 Task: Send an email with the signature Cameron White with the subject Reminder for an accommodation and the message Im writing to request additional information on the upcoming project. from softage.10@softage.net to softage.7@softage.net and move the email from Sent Items to the folder Patents
Action: Mouse moved to (100, 89)
Screenshot: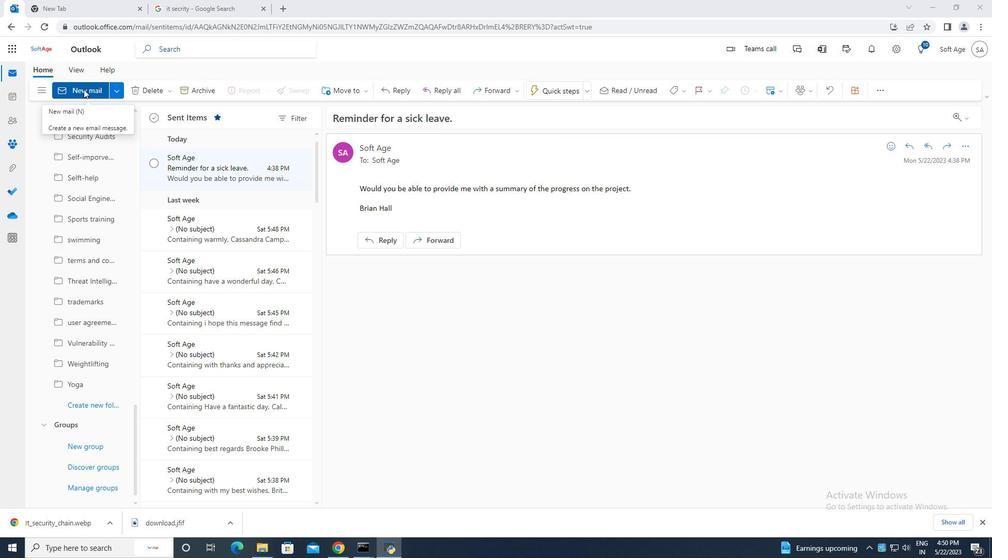
Action: Mouse pressed left at (100, 89)
Screenshot: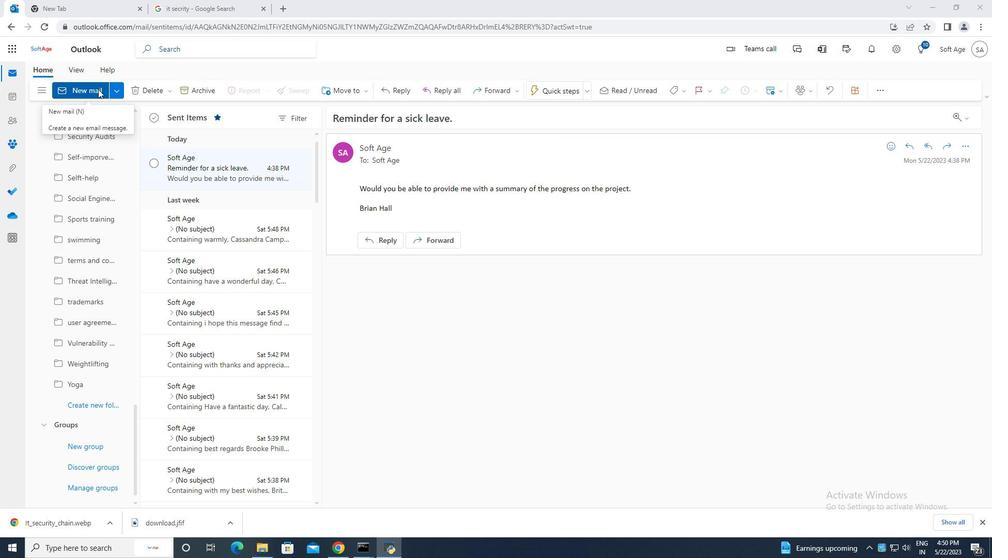 
Action: Mouse moved to (663, 94)
Screenshot: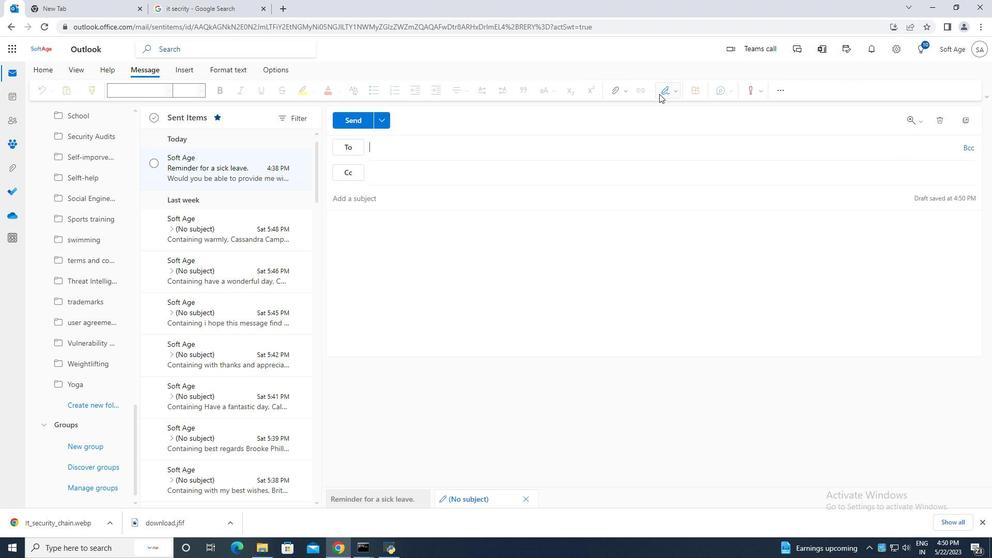 
Action: Mouse pressed left at (663, 94)
Screenshot: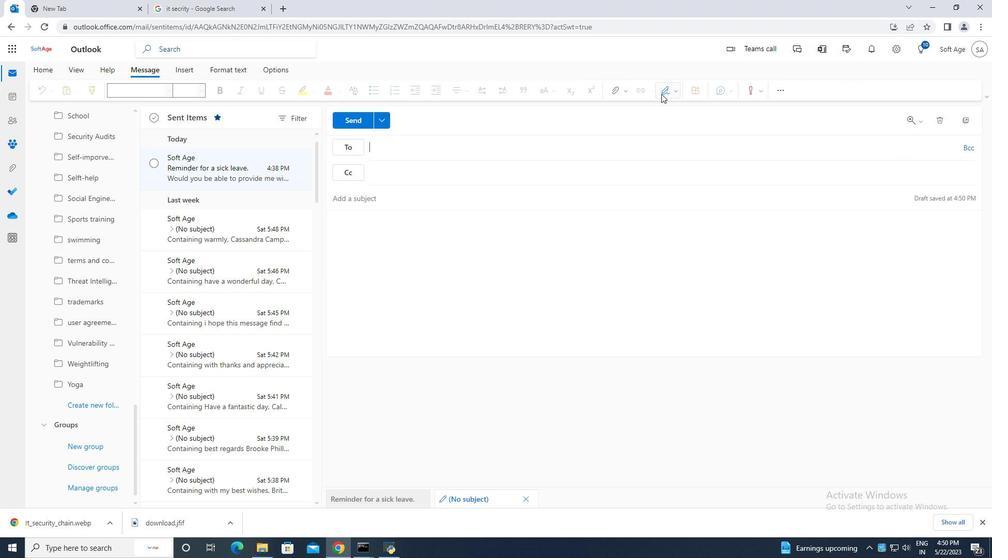 
Action: Mouse moved to (645, 135)
Screenshot: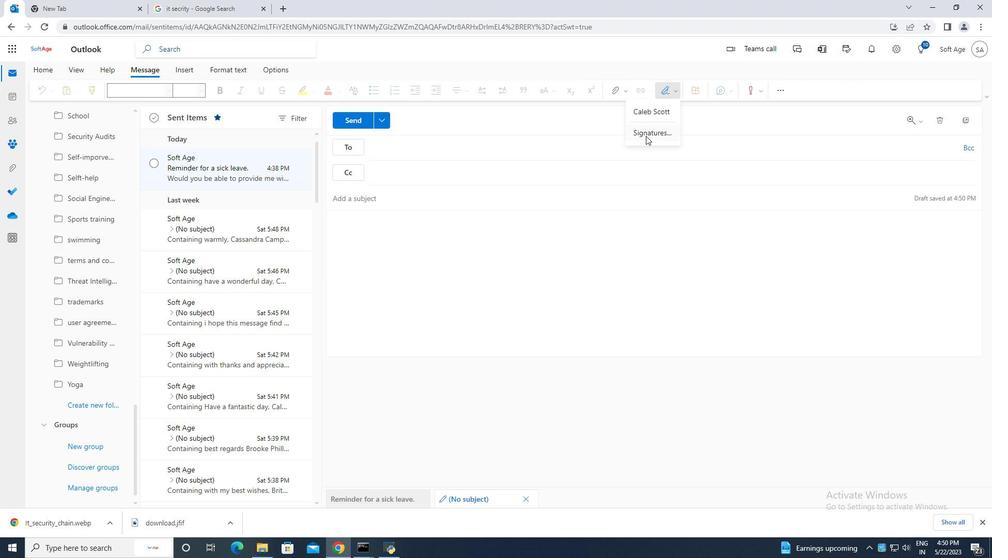 
Action: Mouse pressed left at (645, 135)
Screenshot: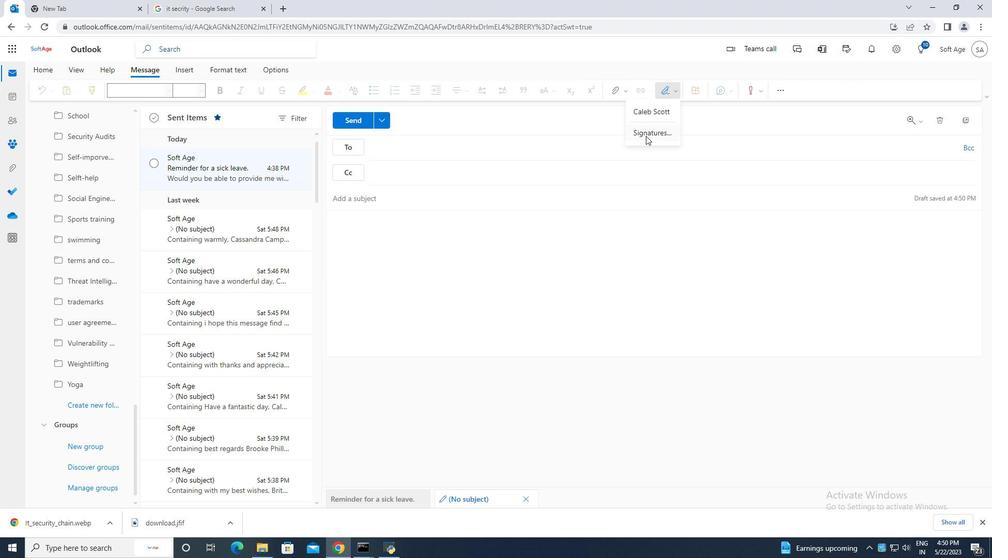 
Action: Mouse moved to (704, 174)
Screenshot: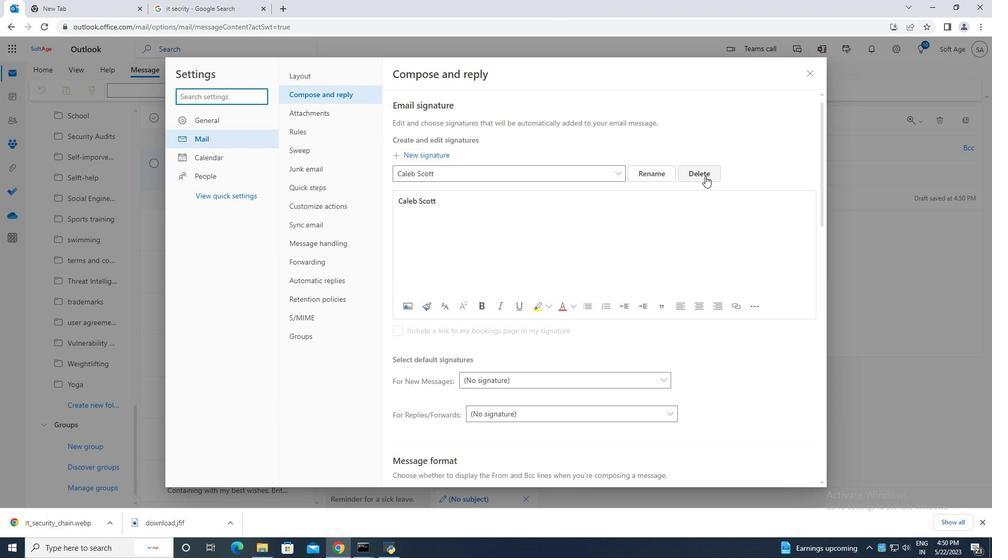
Action: Mouse pressed left at (704, 174)
Screenshot: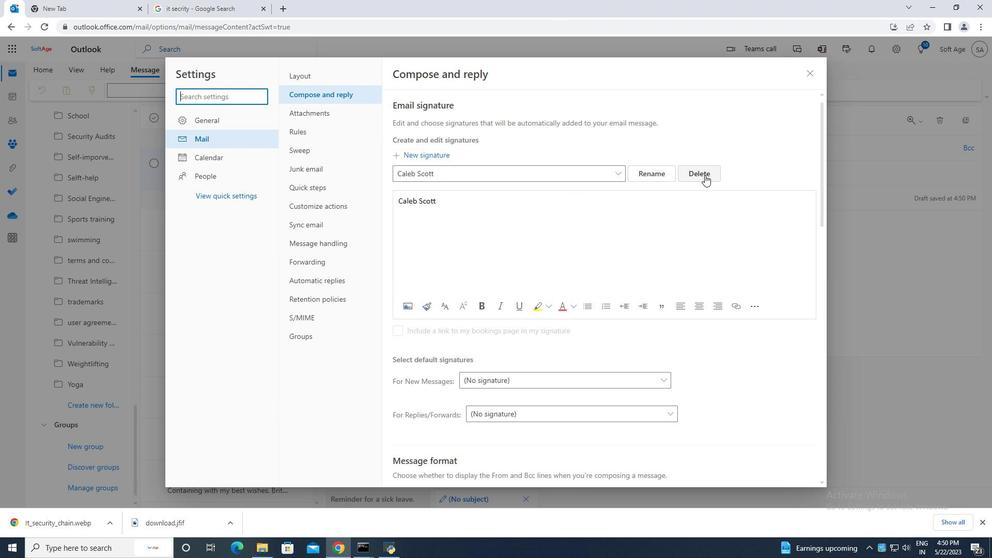 
Action: Mouse moved to (491, 177)
Screenshot: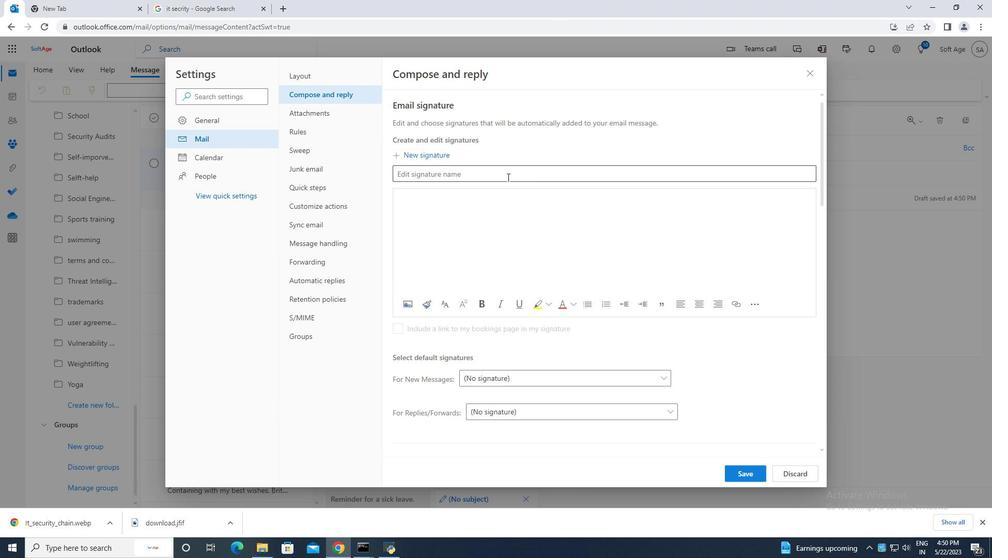 
Action: Mouse pressed left at (491, 177)
Screenshot: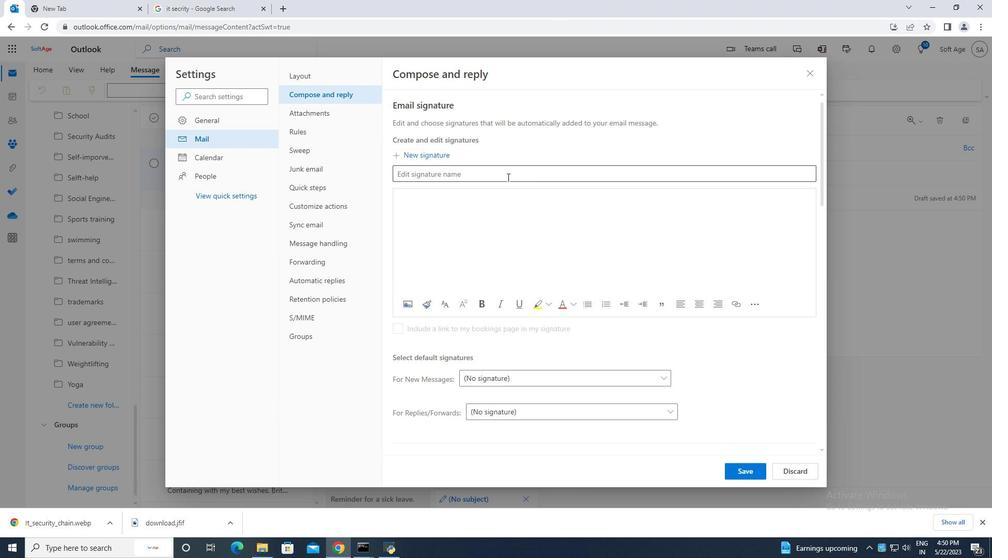 
Action: Mouse moved to (490, 177)
Screenshot: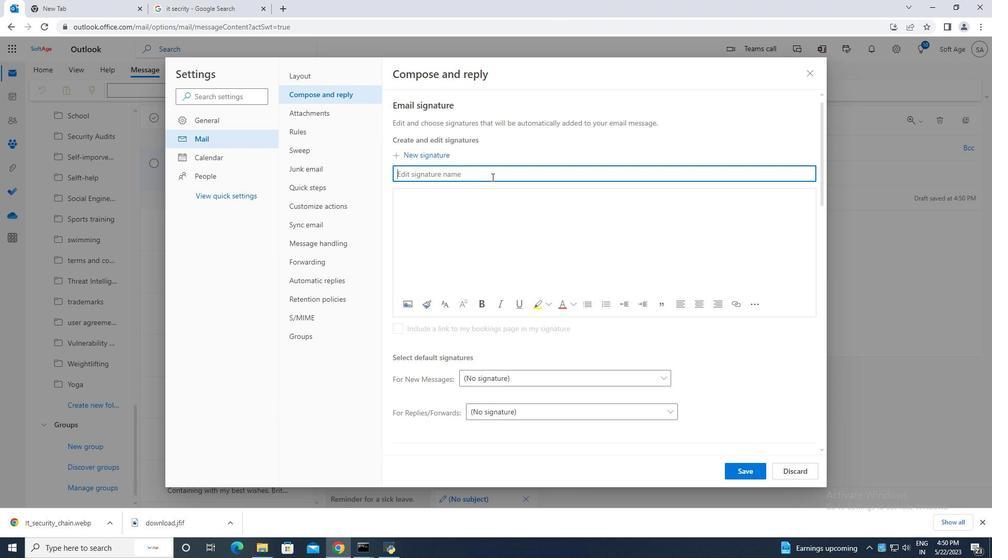 
Action: Key pressed <Key.caps_lock>C<Key.caps_lock>ameron<Key.space><Key.caps_lock>W<Key.caps_lock>hite
Screenshot: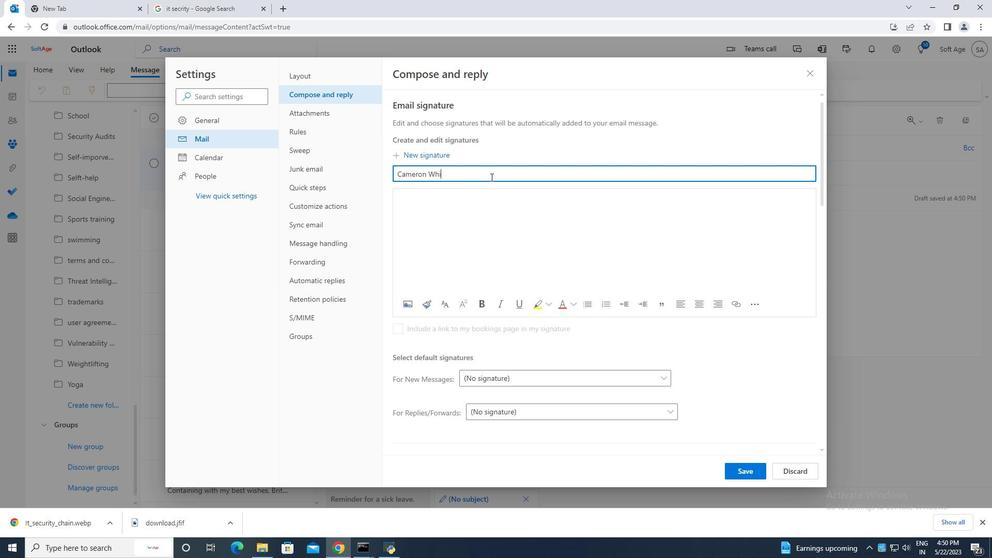 
Action: Mouse moved to (450, 206)
Screenshot: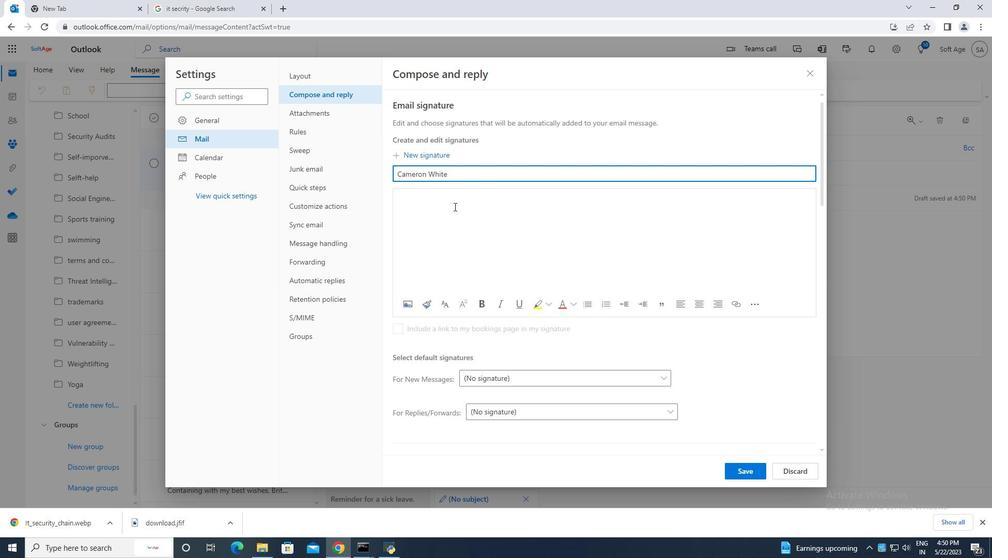 
Action: Mouse pressed left at (450, 206)
Screenshot: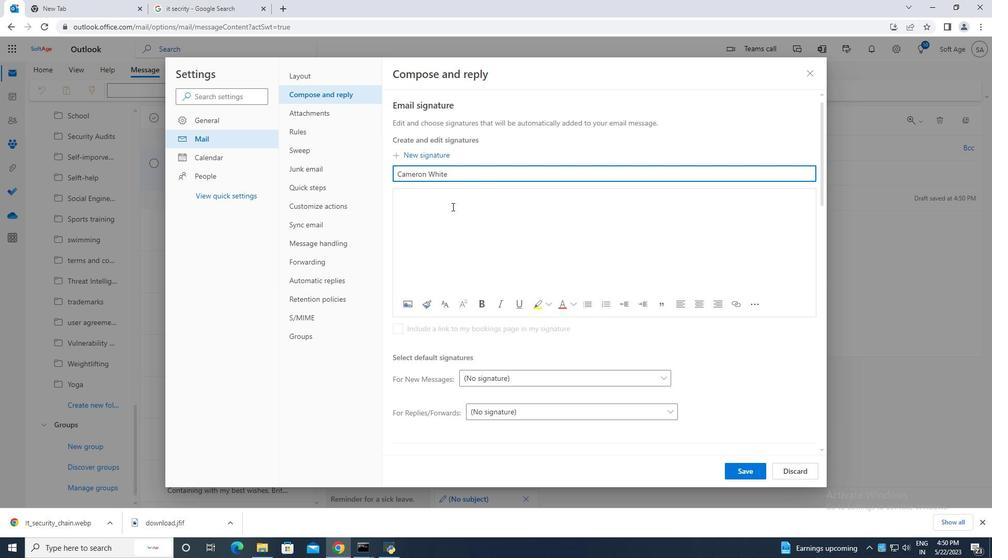 
Action: Key pressed <Key.caps_lock>C<Key.caps_lock>ameron<Key.space><Key.caps_lock>W<Key.caps_lock>hite
Screenshot: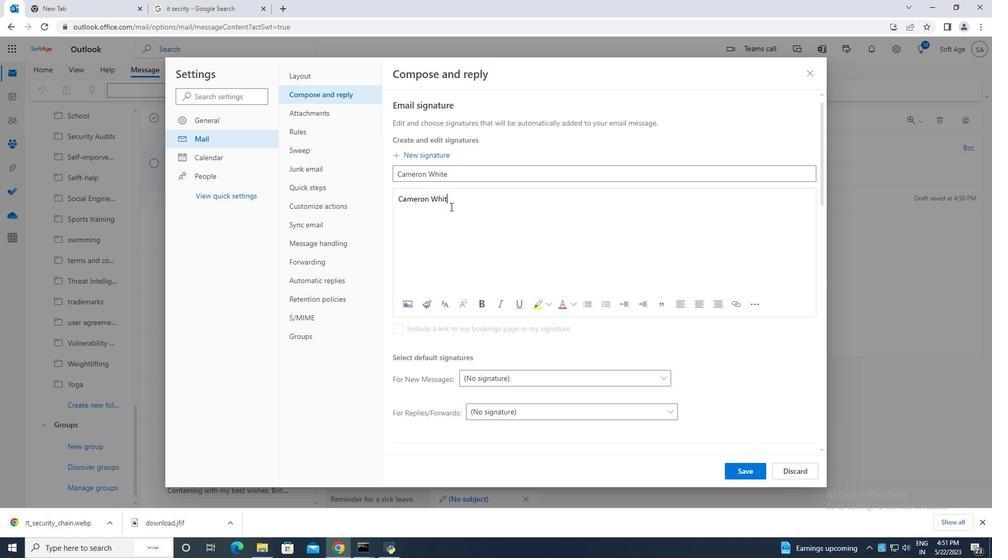 
Action: Mouse moved to (734, 473)
Screenshot: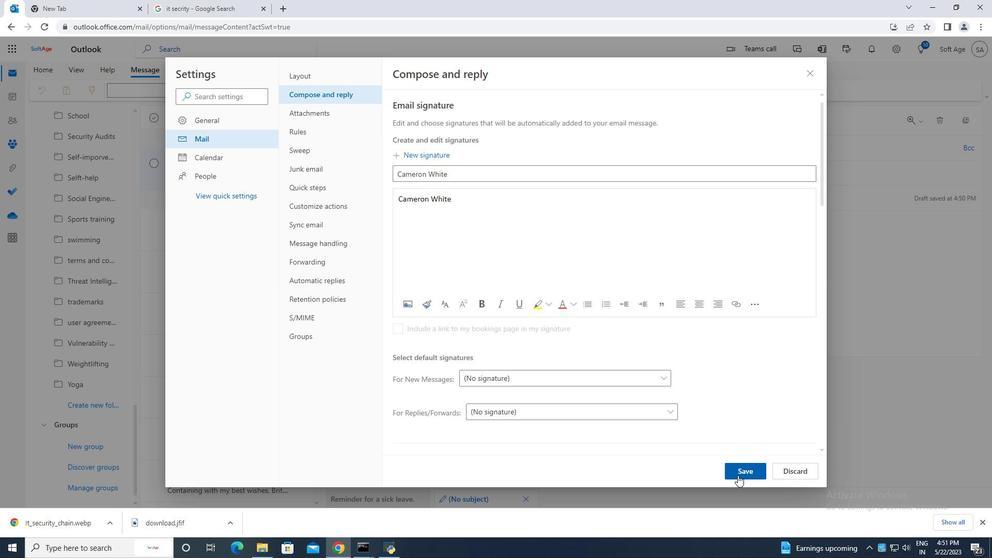 
Action: Mouse pressed left at (734, 473)
Screenshot: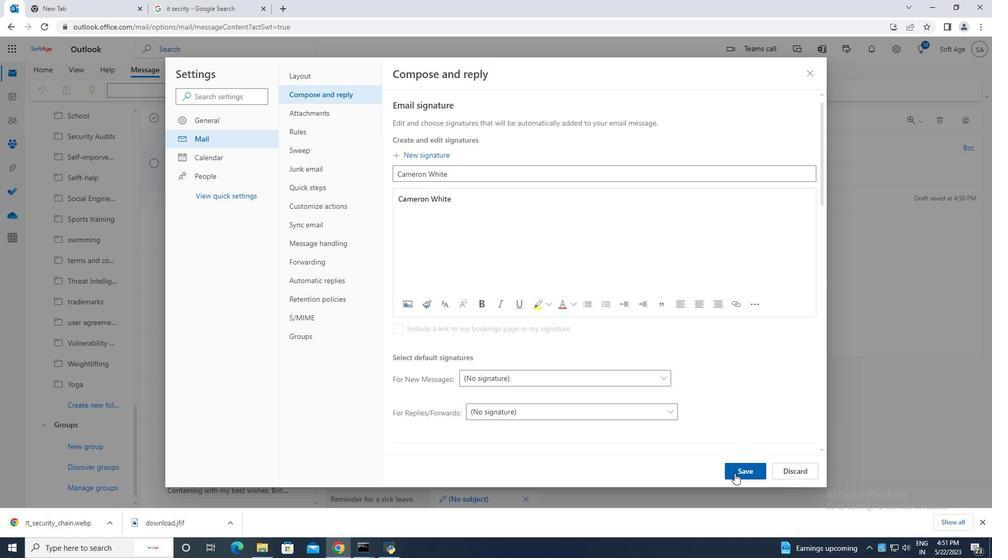 
Action: Mouse moved to (812, 77)
Screenshot: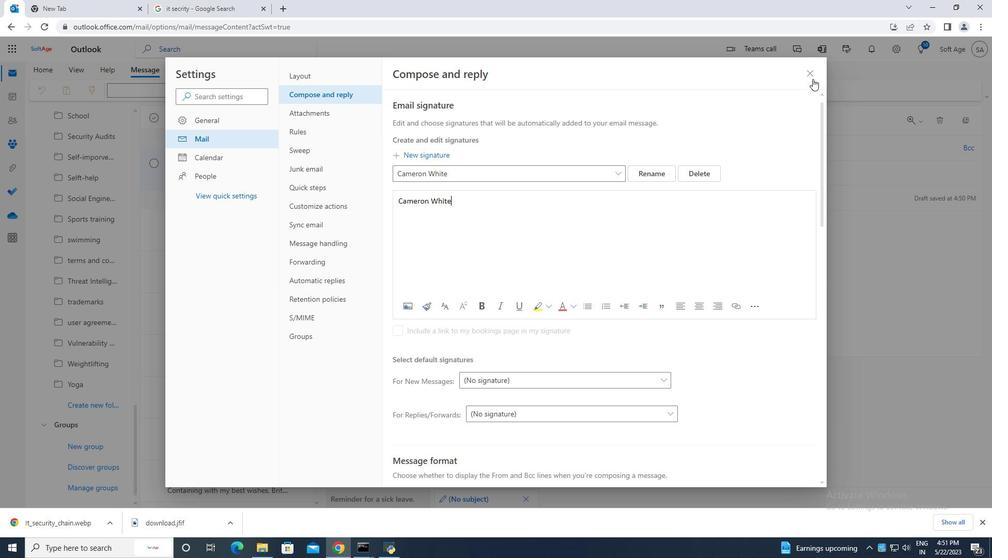
Action: Mouse pressed left at (812, 77)
Screenshot: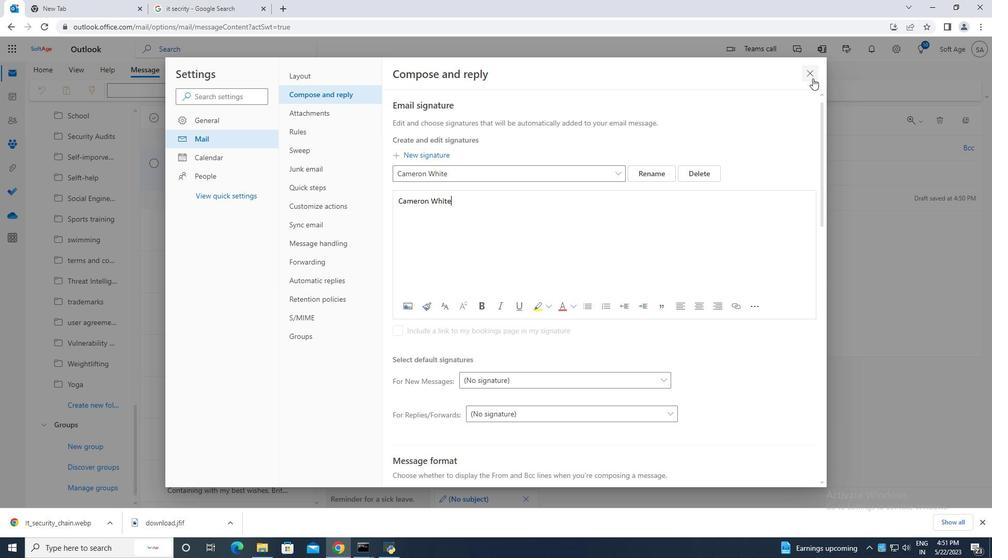 
Action: Mouse moved to (674, 91)
Screenshot: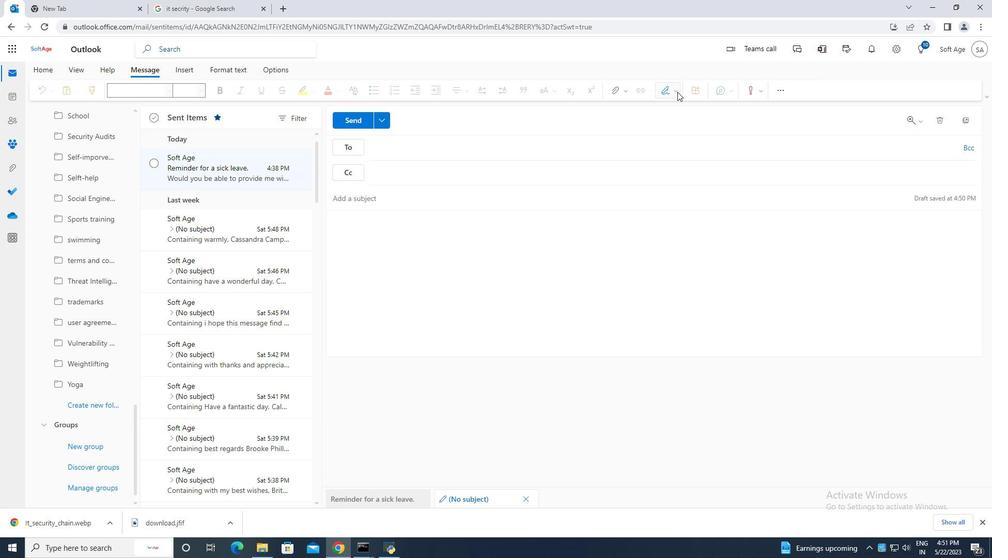 
Action: Mouse pressed left at (674, 91)
Screenshot: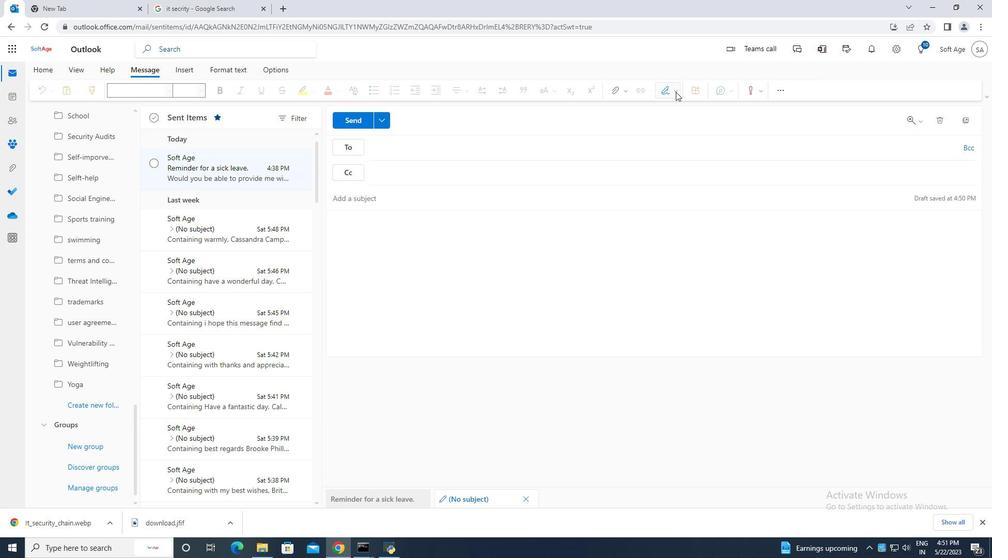 
Action: Mouse moved to (657, 113)
Screenshot: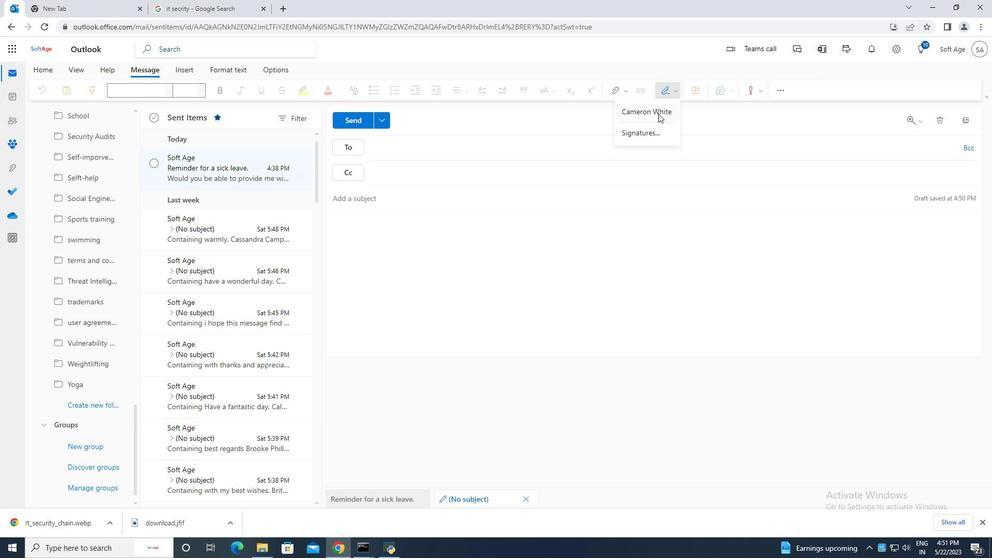 
Action: Mouse pressed left at (657, 113)
Screenshot: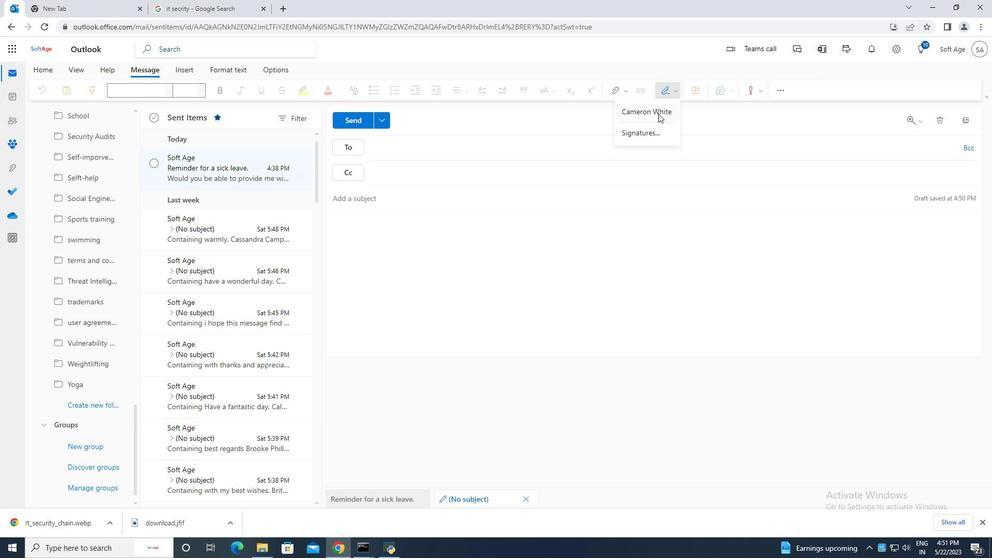 
Action: Mouse moved to (357, 201)
Screenshot: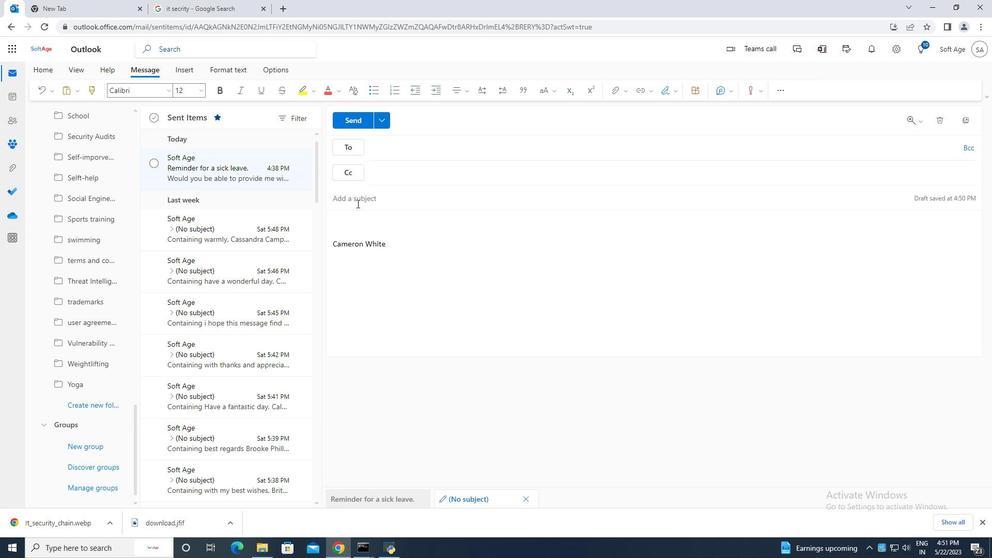 
Action: Mouse pressed left at (357, 201)
Screenshot: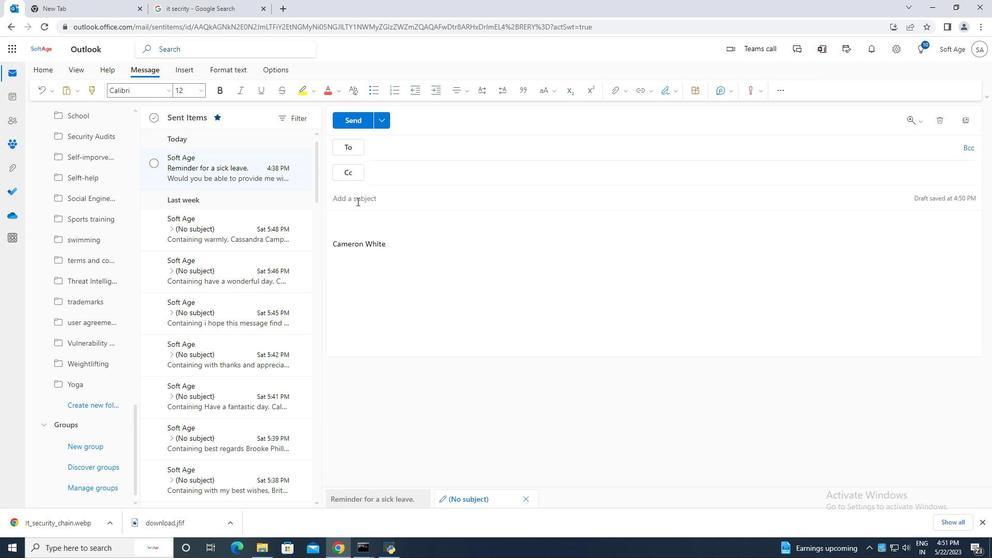 
Action: Key pressed <Key.caps_lock>R<Key.caps_lock>eminder<Key.space>for<Key.space>an<Key.space>accommodation<Key.space><Key.backspace>.
Screenshot: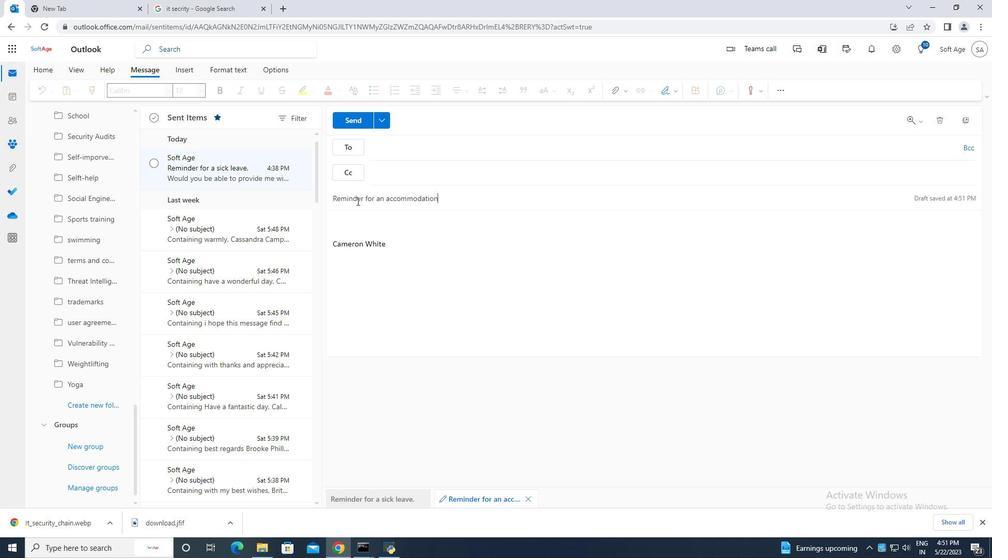
Action: Mouse moved to (360, 230)
Screenshot: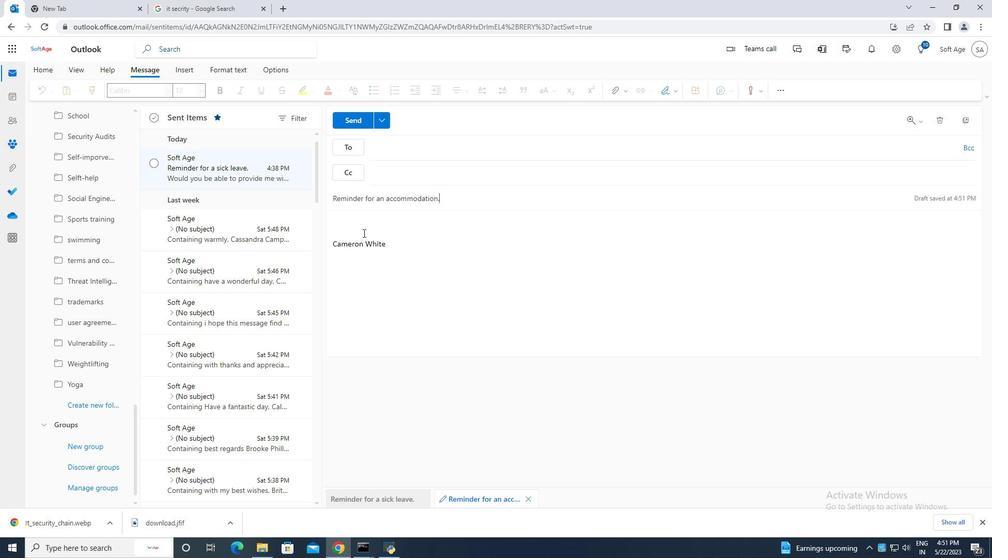 
Action: Mouse pressed left at (360, 230)
Screenshot: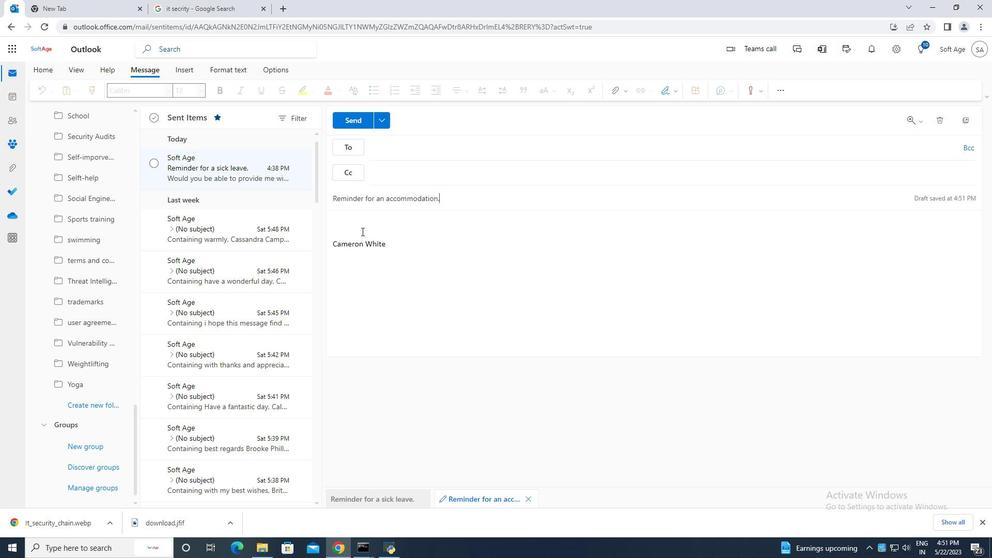 
Action: Mouse moved to (360, 230)
Screenshot: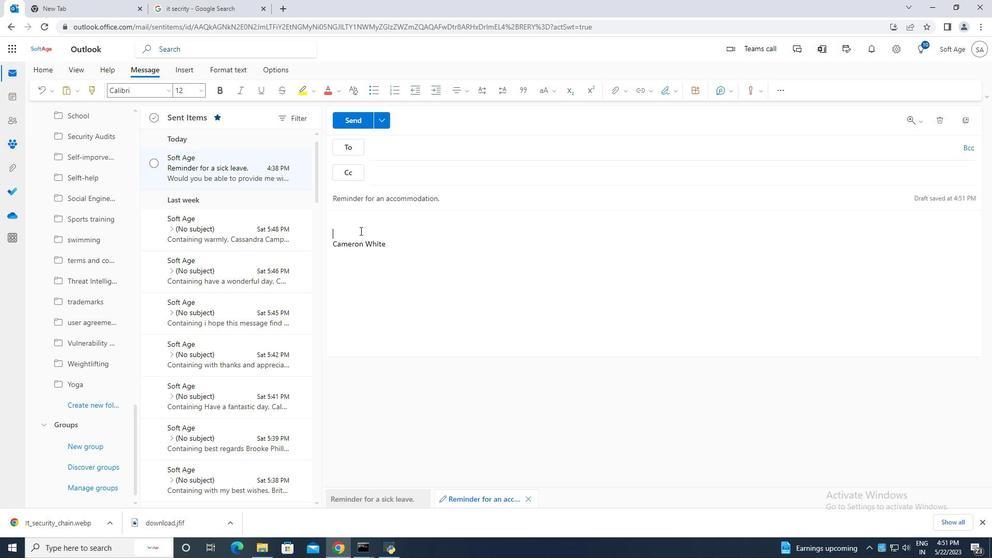 
Action: Key pressed <Key.enter>
Screenshot: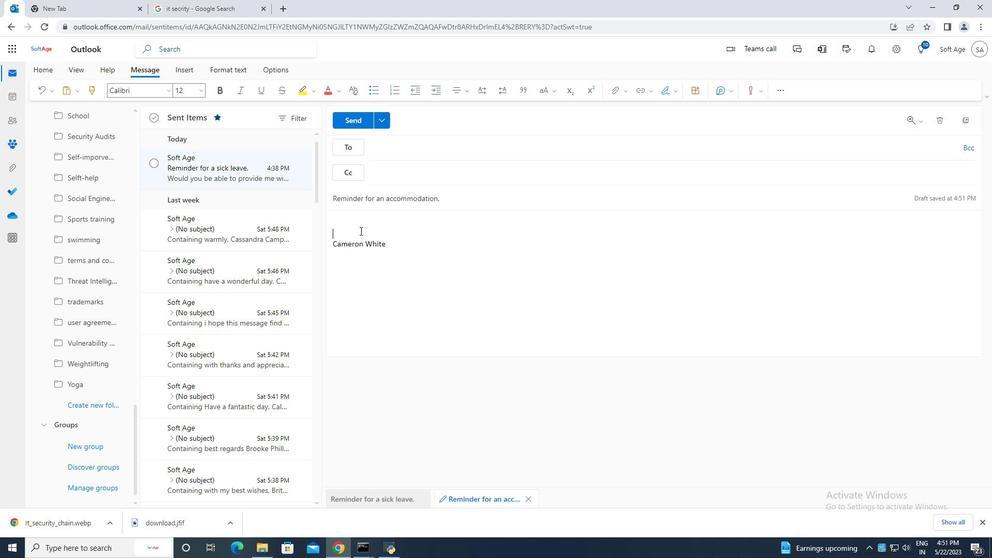 
Action: Mouse moved to (340, 221)
Screenshot: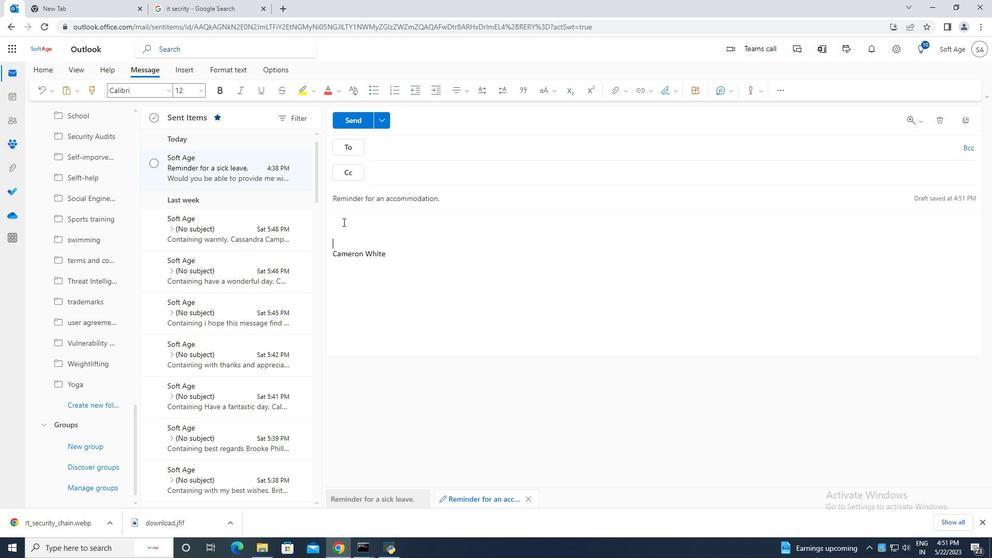 
Action: Mouse pressed left at (340, 221)
Screenshot: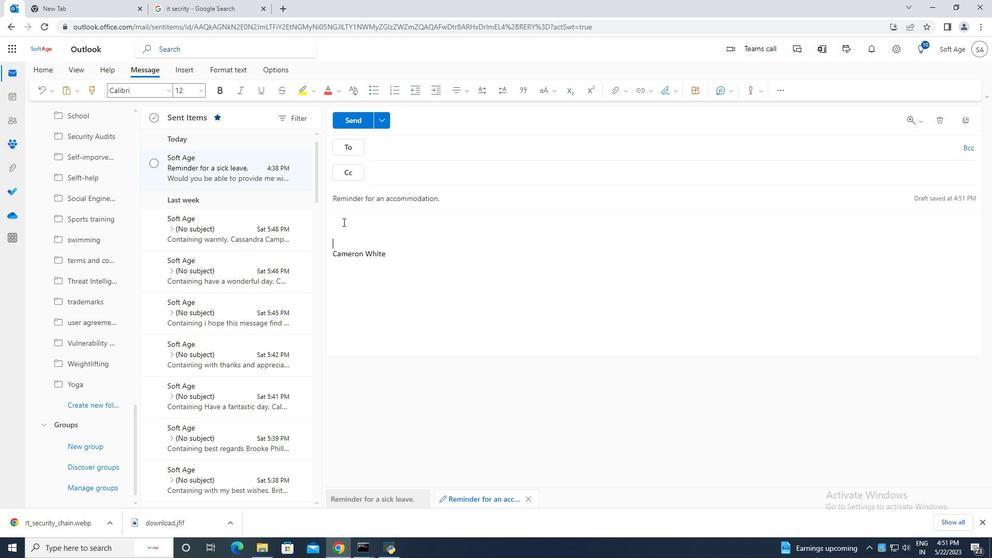 
Action: Key pressed <Key.caps_lock>I<Key.caps_lock>a<Key.backspace><Key.space>am<Key.space>writing<Key.space>to<Key.space>request<Key.space>additional<Key.space>information<Key.space>on<Key.space>the<Key.space>upcoming<Key.space>project.
Screenshot: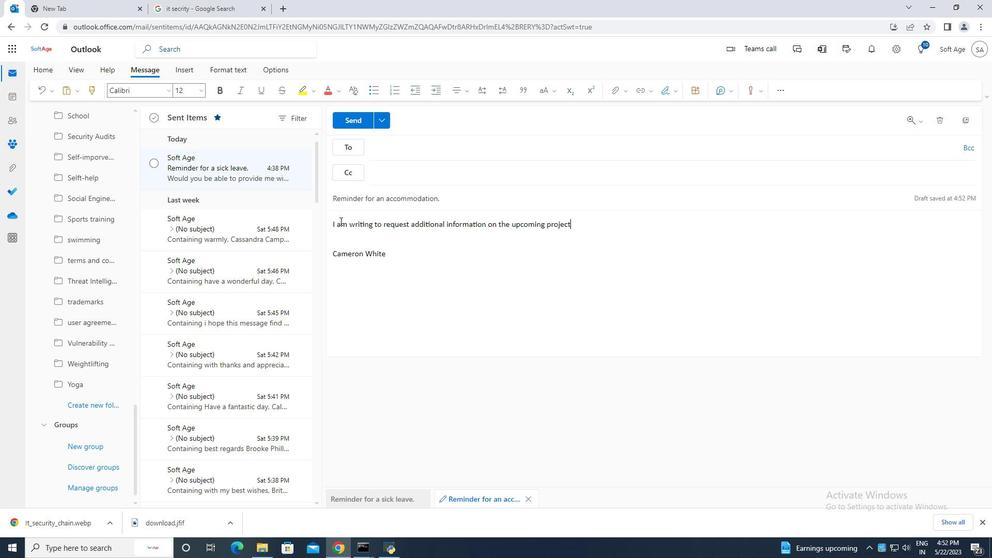 
Action: Mouse moved to (387, 147)
Screenshot: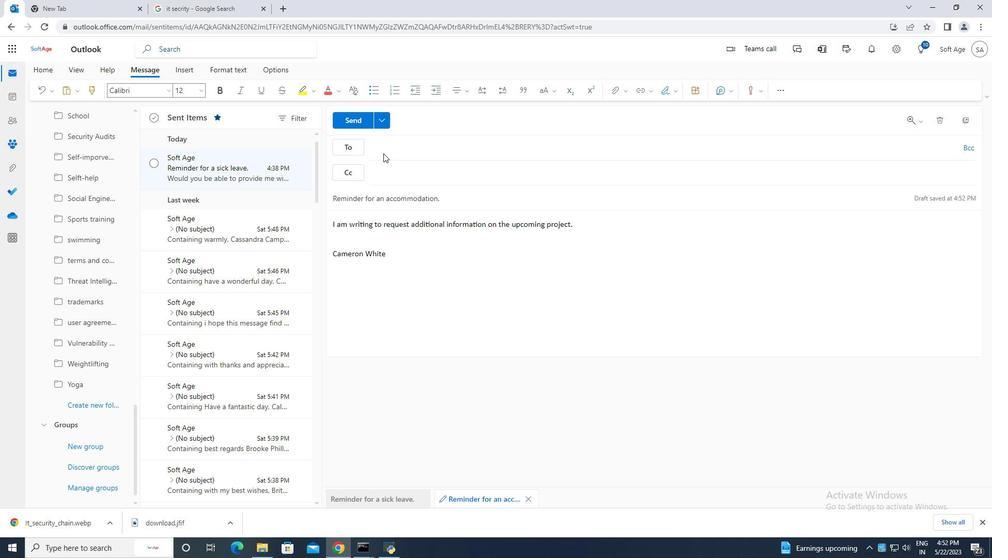 
Action: Mouse pressed left at (387, 147)
Screenshot: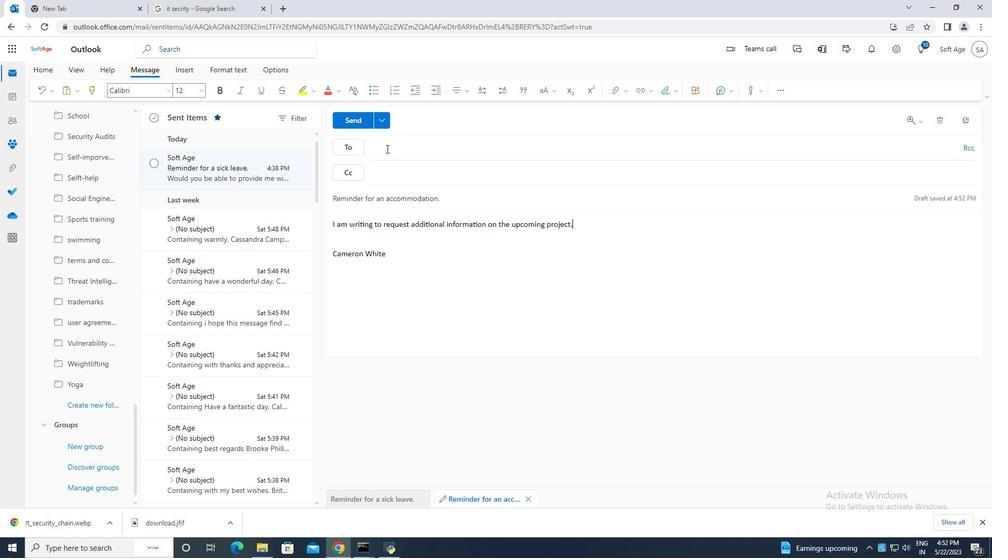 
Action: Key pressed softage.7
Screenshot: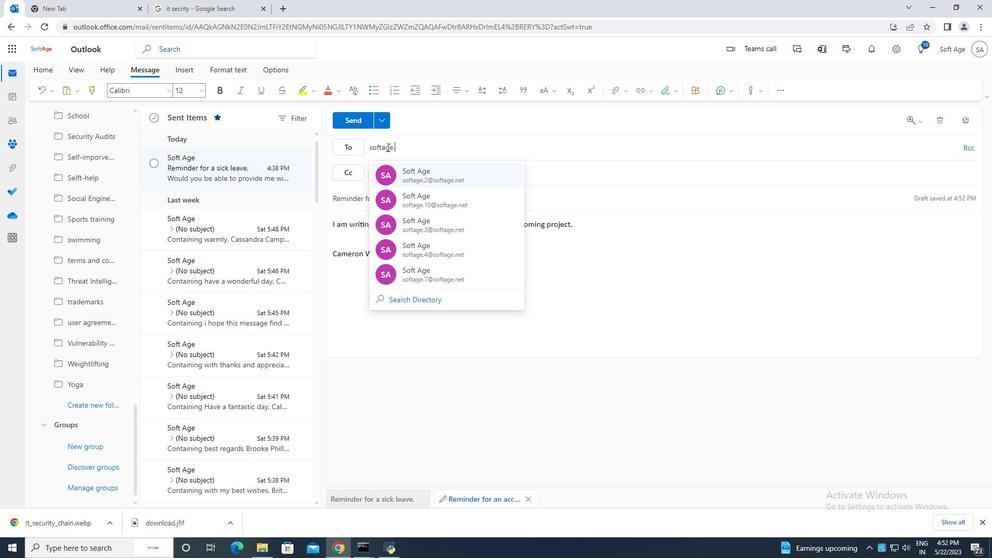 
Action: Mouse moved to (479, 271)
Screenshot: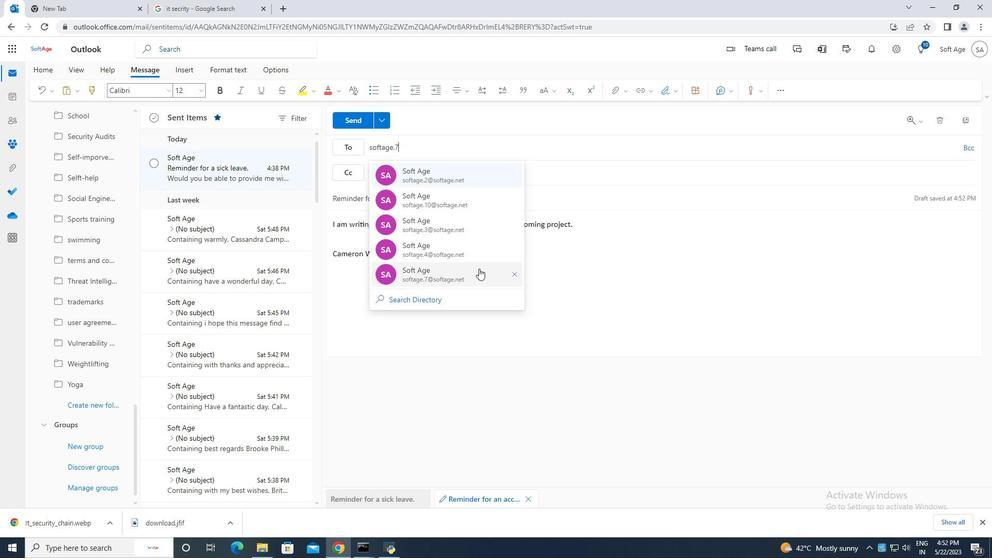
Action: Mouse pressed left at (479, 271)
Screenshot: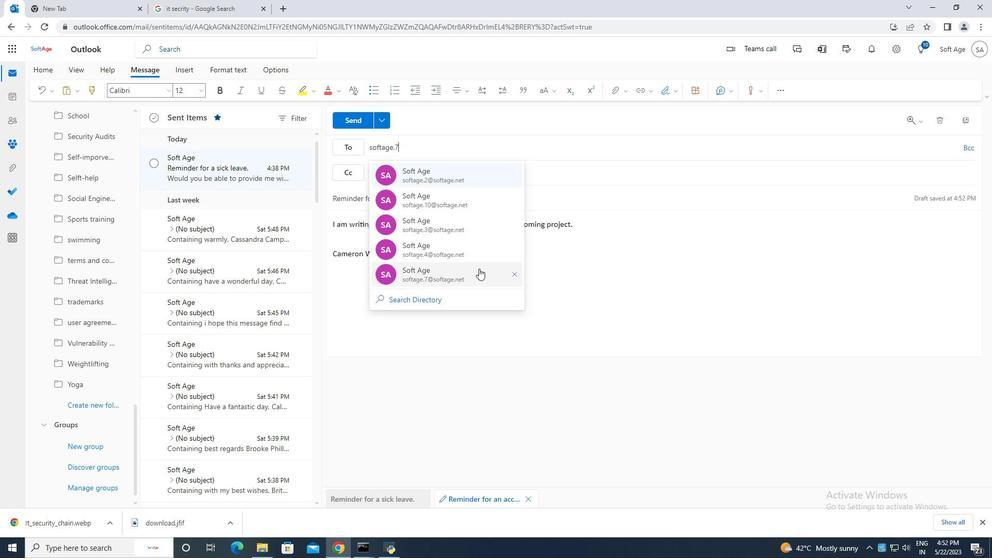 
Action: Mouse moved to (98, 405)
Screenshot: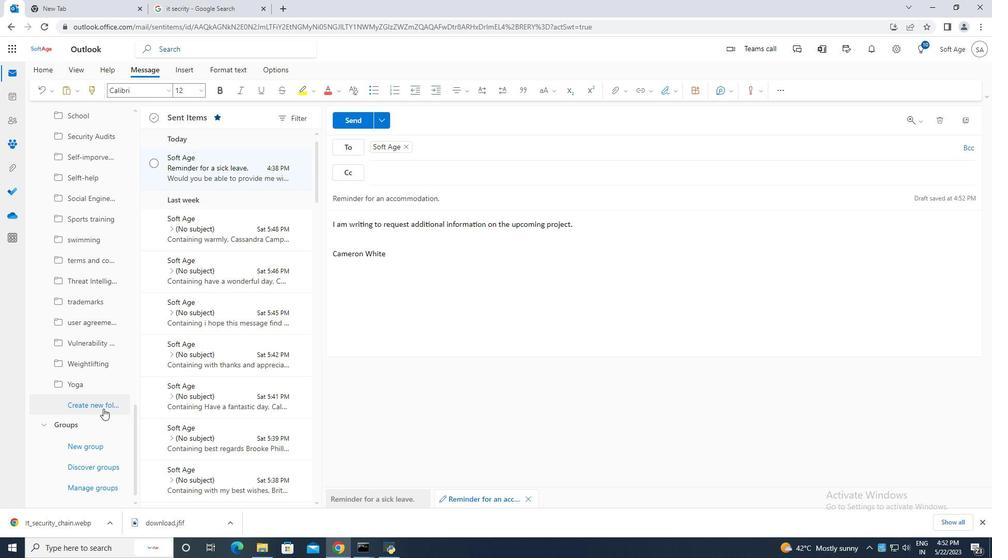 
Action: Mouse pressed left at (98, 405)
Screenshot: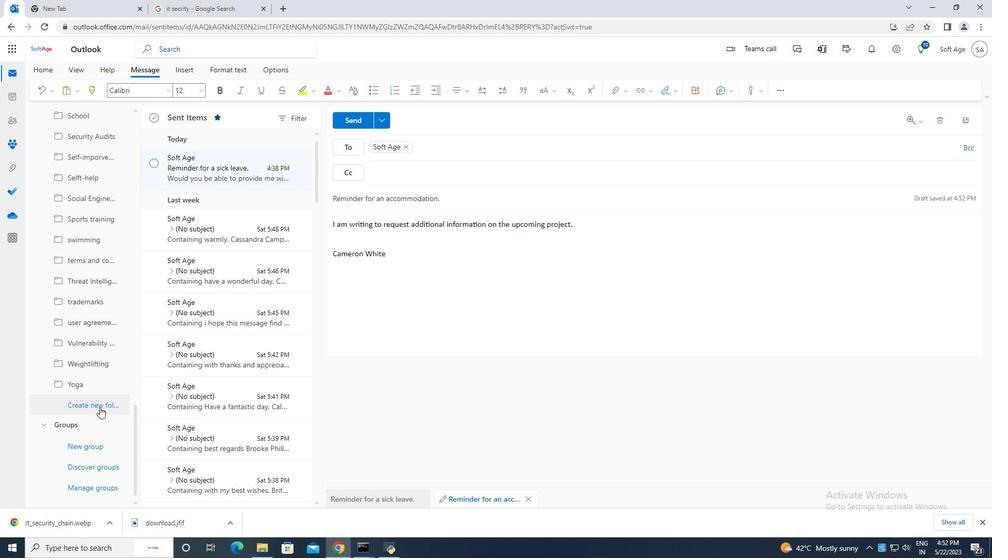 
Action: Mouse moved to (76, 406)
Screenshot: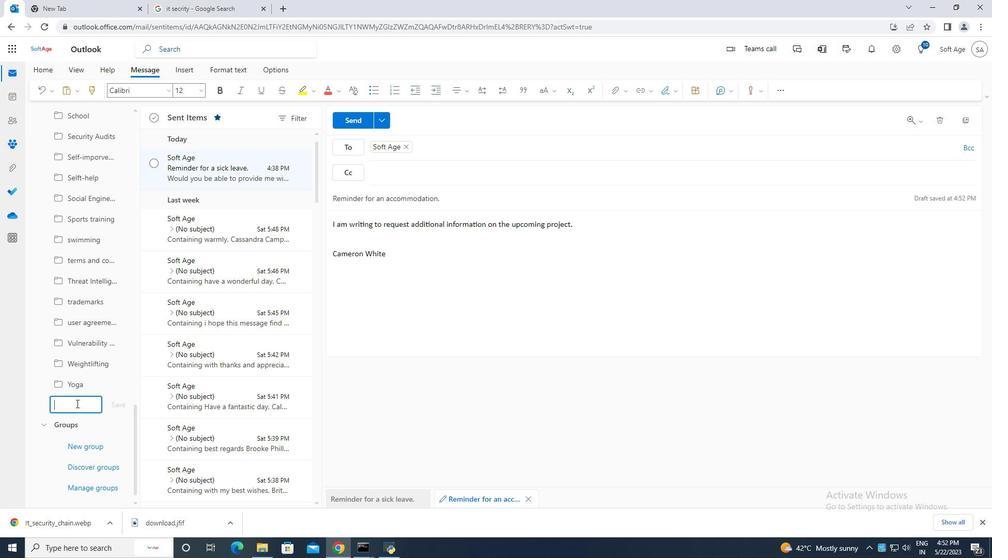 
Action: Mouse pressed left at (76, 406)
Screenshot: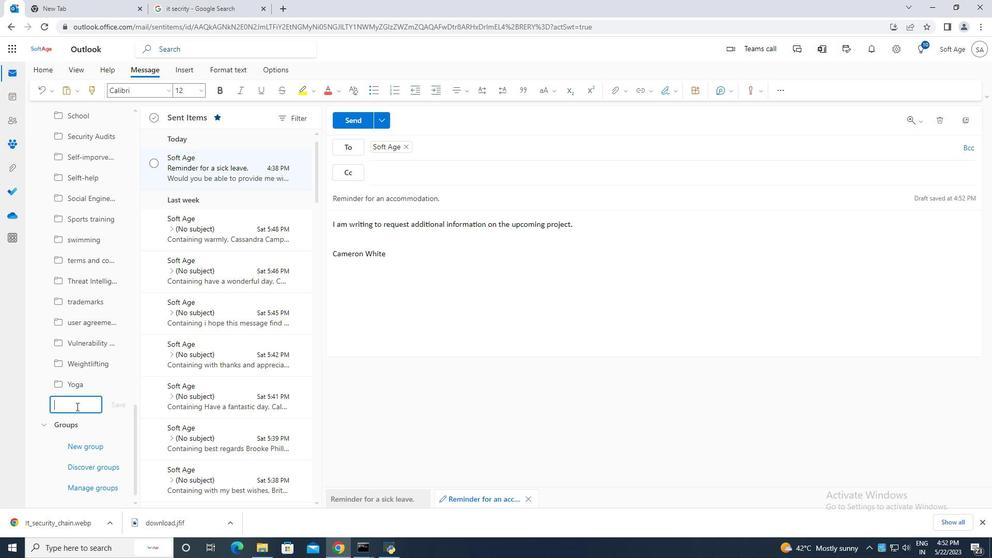 
Action: Key pressed <Key.caps_lock>P<Key.caps_lock>atenn<Key.backspace>ts
Screenshot: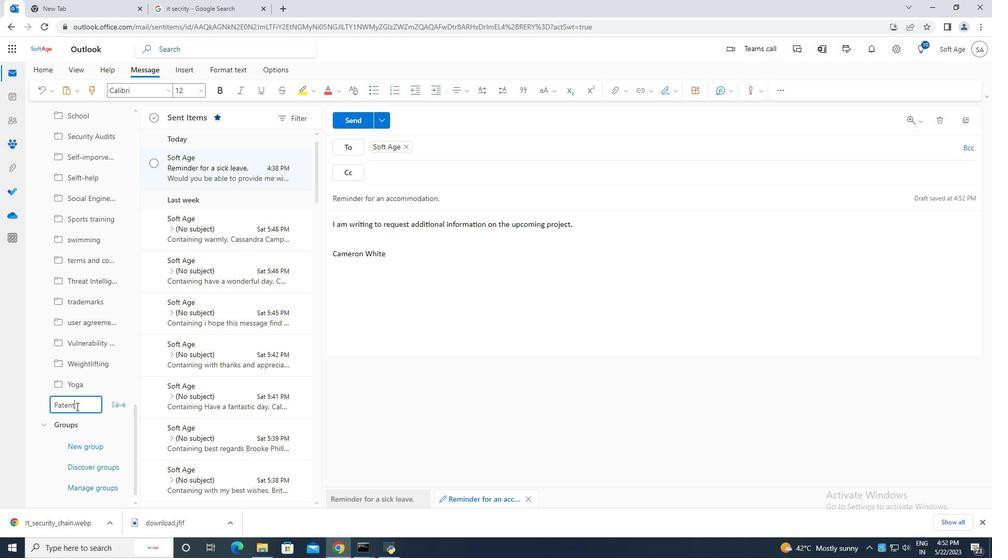 
Action: Mouse moved to (116, 404)
Screenshot: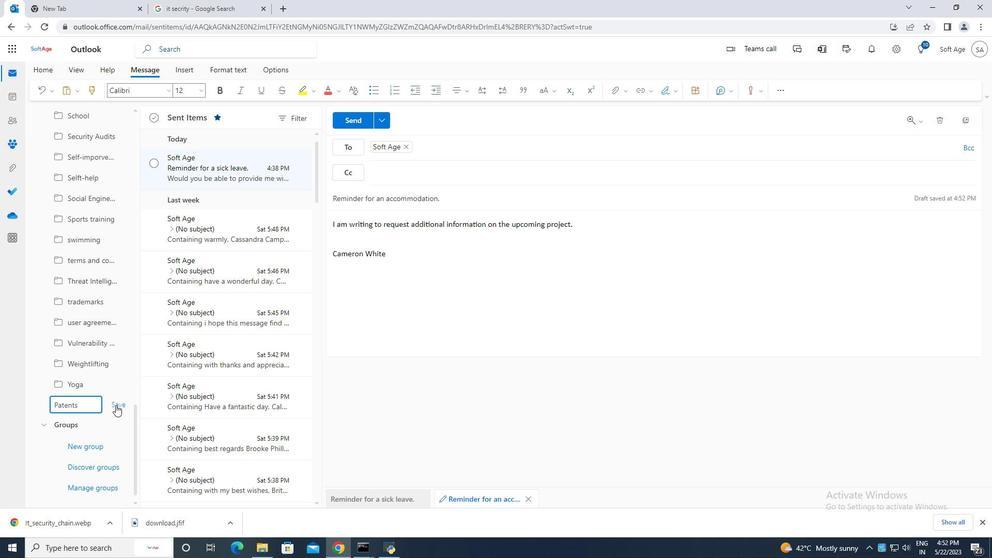 
Action: Mouse pressed left at (116, 404)
Screenshot: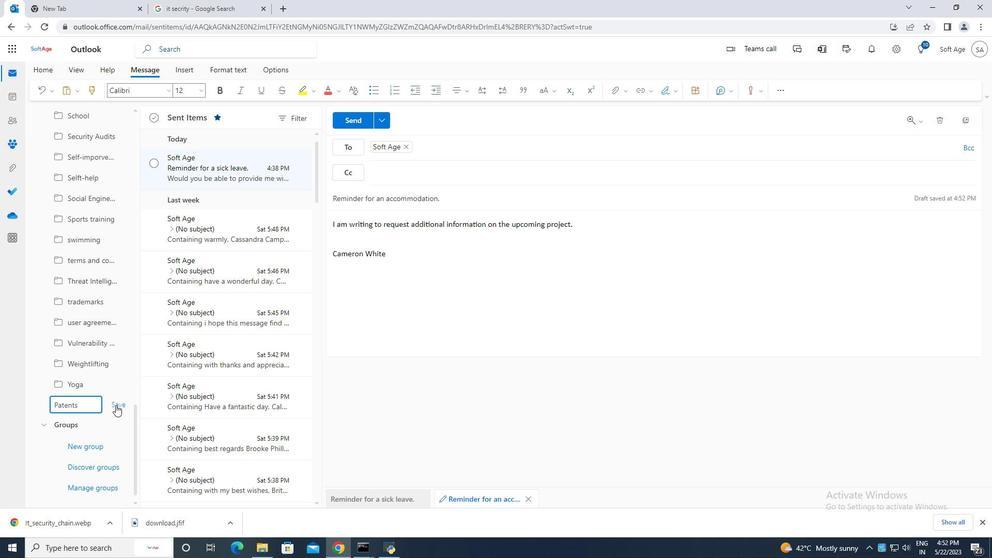 
Action: Mouse moved to (543, 297)
Screenshot: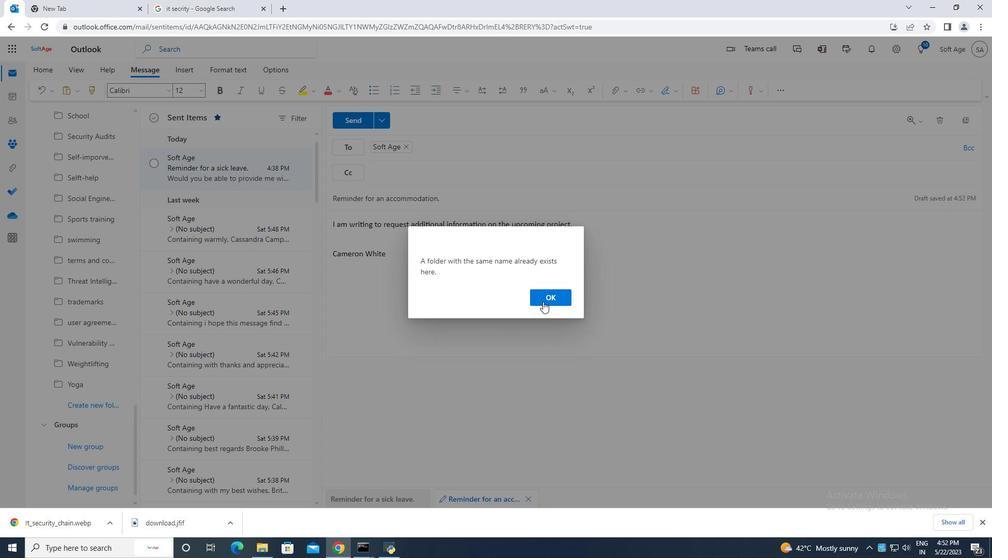 
Action: Mouse pressed left at (543, 297)
Screenshot: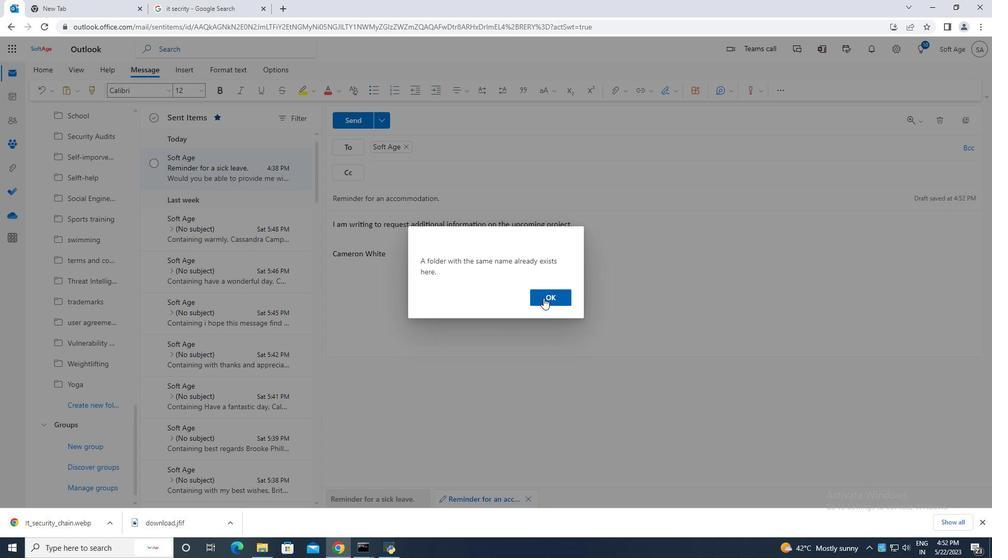 
Action: Mouse moved to (355, 120)
Screenshot: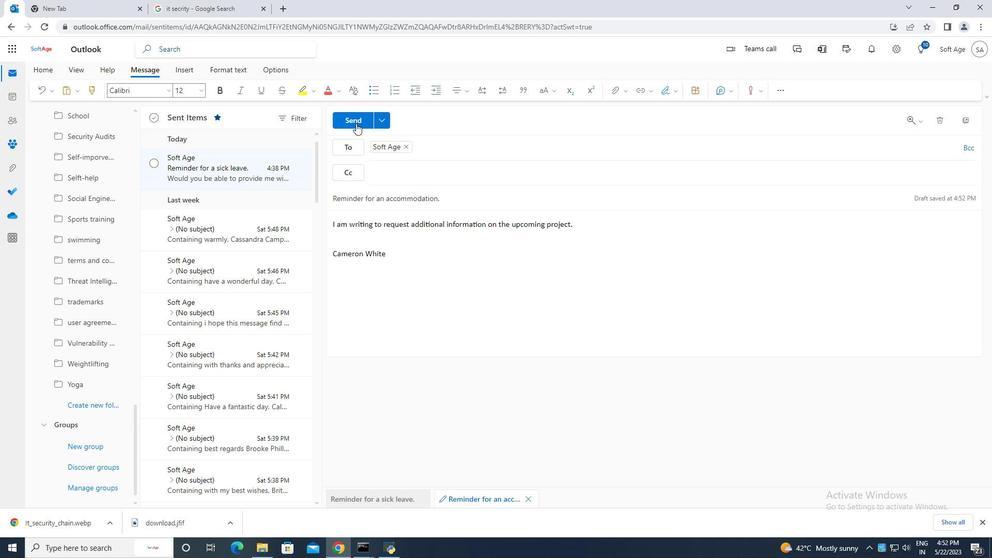 
Action: Mouse pressed left at (355, 120)
Screenshot: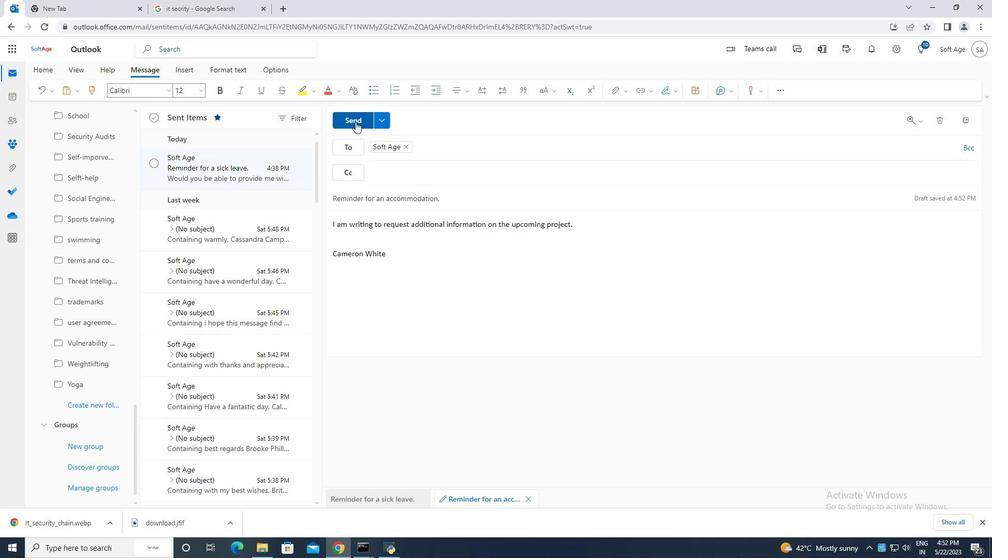 
Action: Mouse moved to (149, 164)
Screenshot: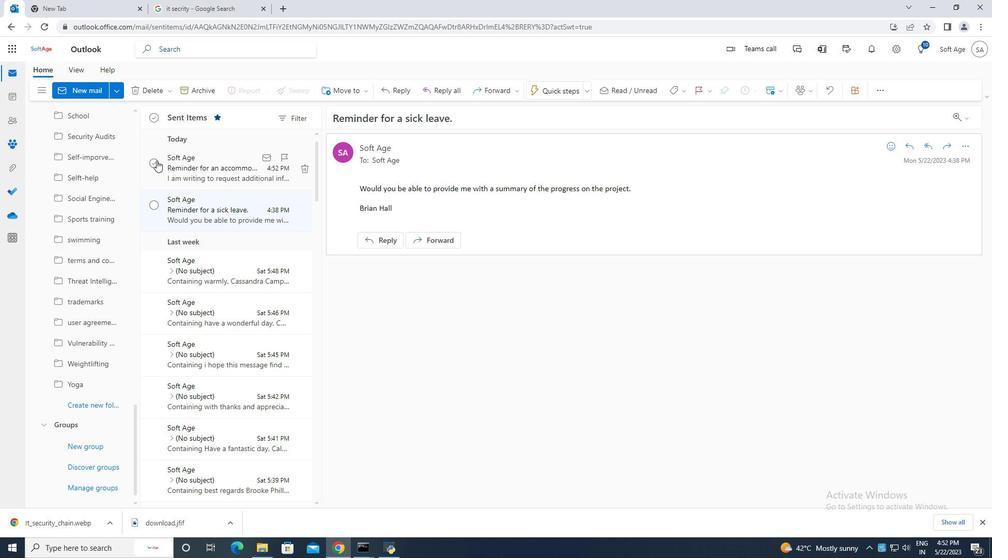 
Action: Mouse pressed left at (149, 164)
Screenshot: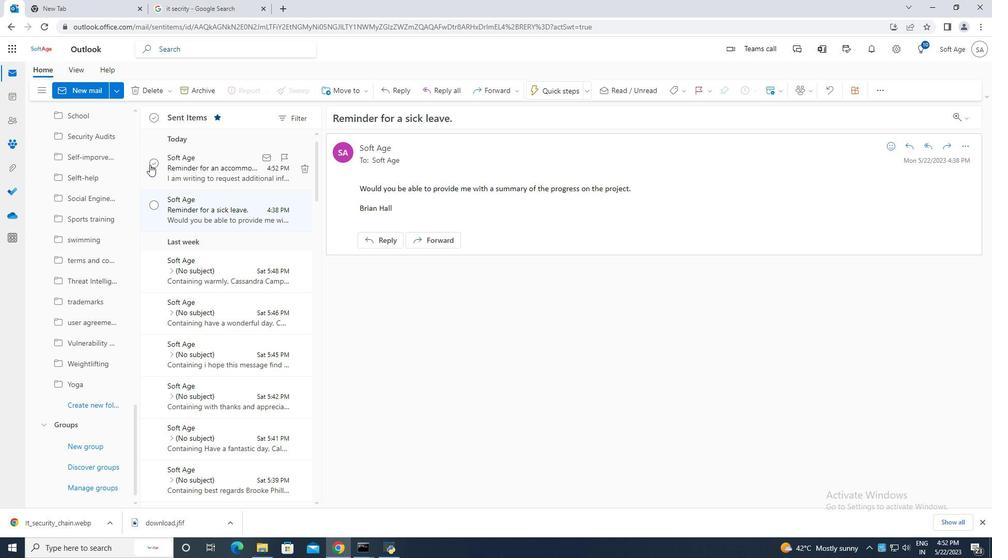
Action: Mouse moved to (353, 90)
Screenshot: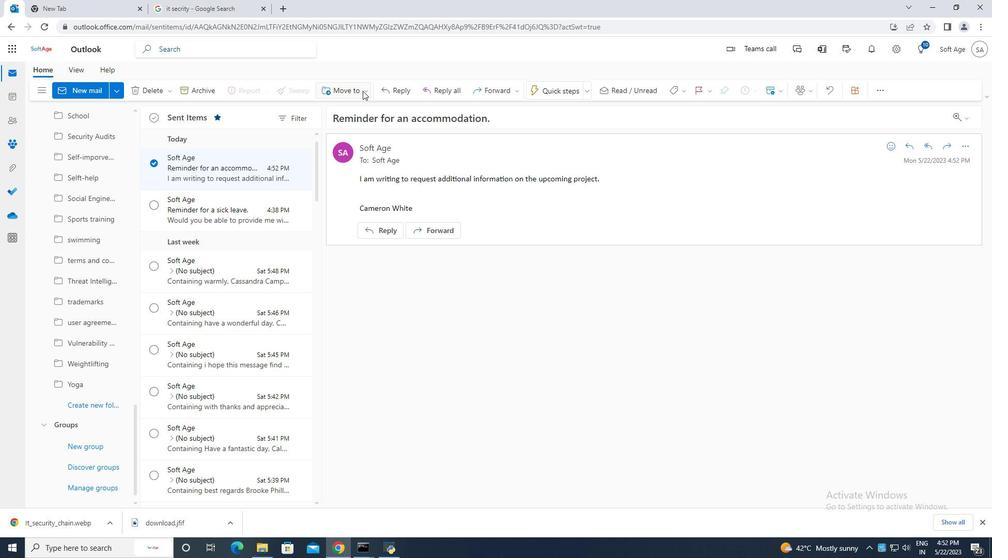 
Action: Mouse pressed left at (353, 90)
Screenshot: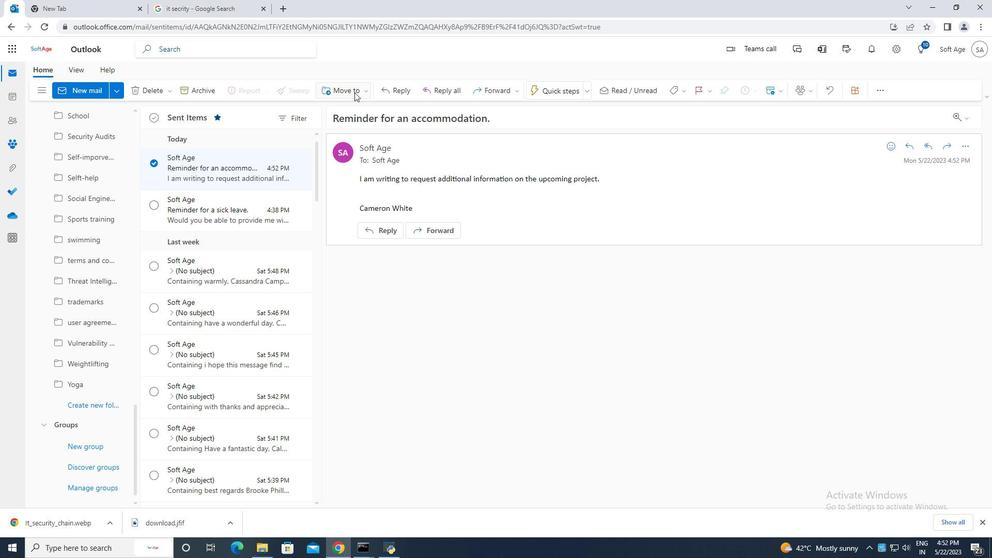 
Action: Mouse moved to (373, 109)
Screenshot: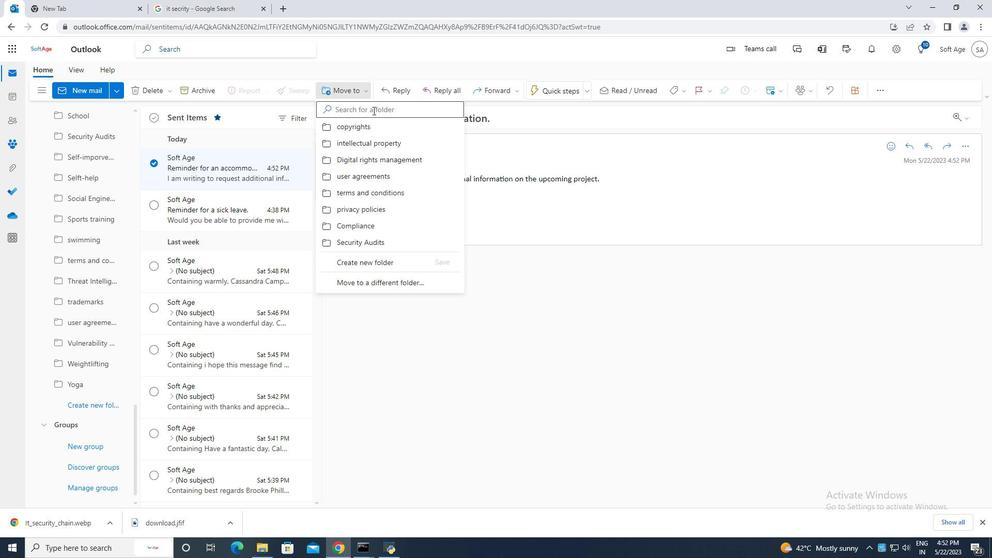 
Action: Mouse pressed left at (373, 109)
Screenshot: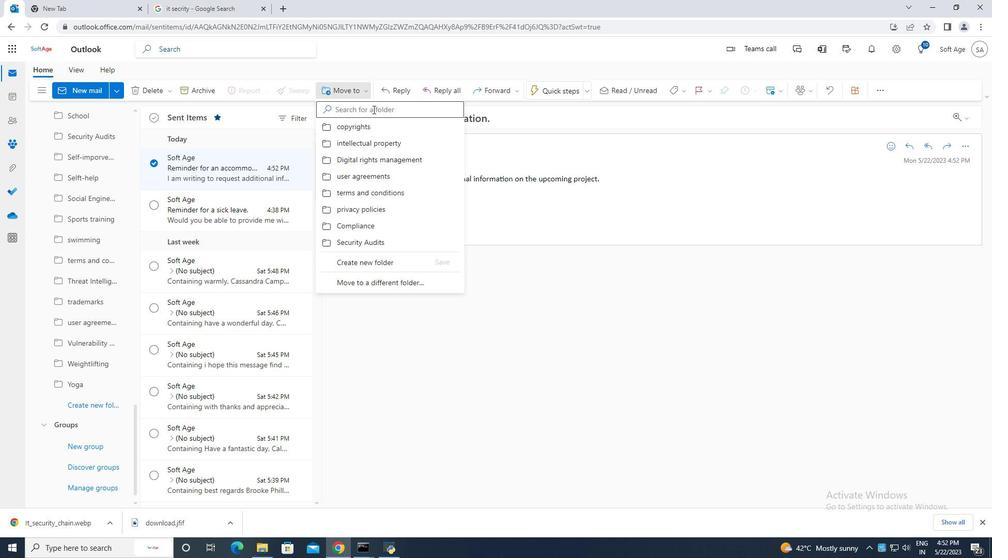 
Action: Key pressed patents
Screenshot: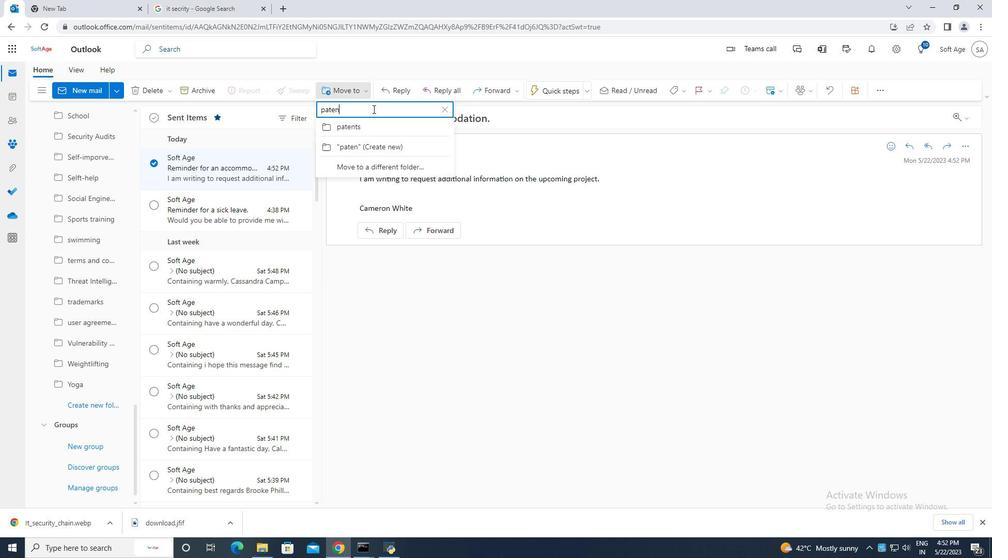 
Action: Mouse moved to (375, 128)
Screenshot: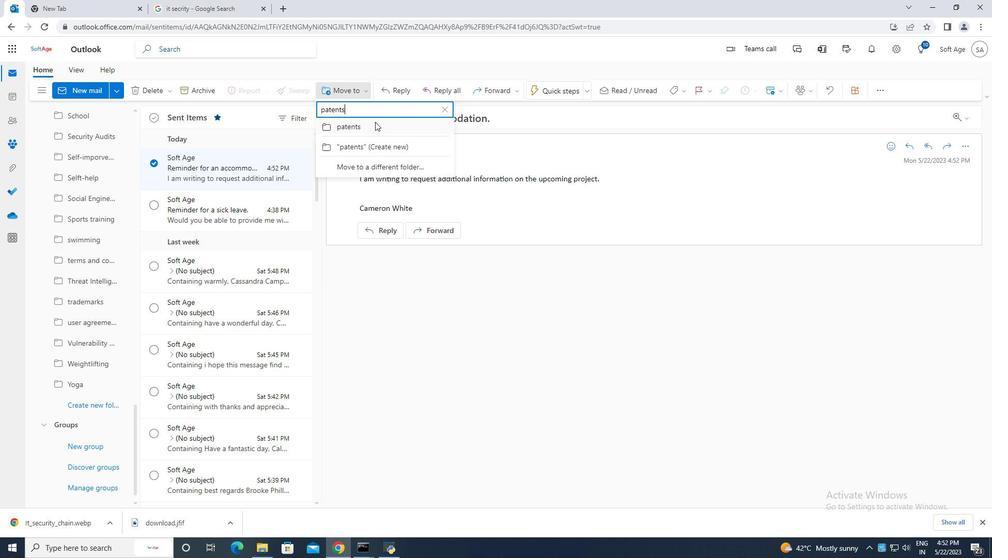 
Action: Mouse pressed left at (375, 128)
Screenshot: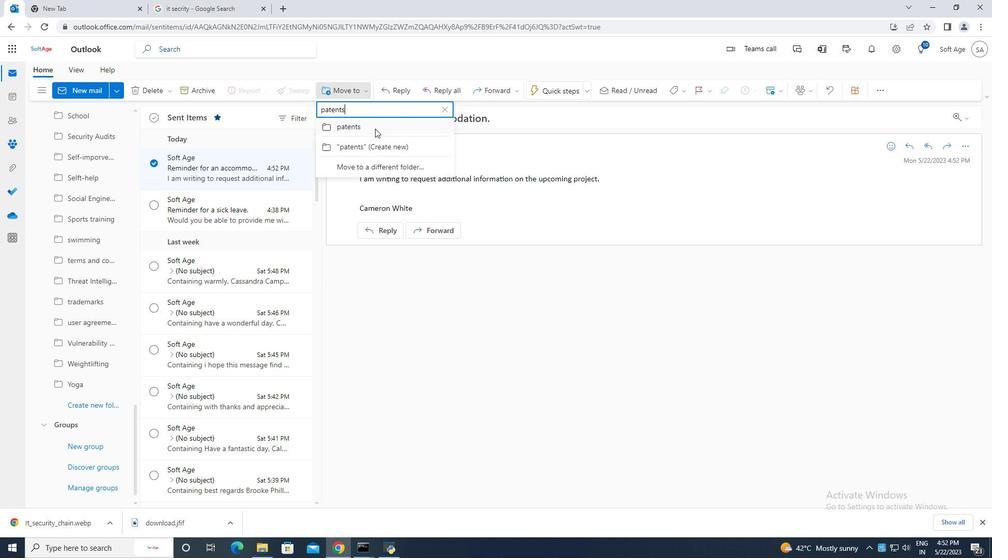 
Action: Mouse moved to (399, 265)
Screenshot: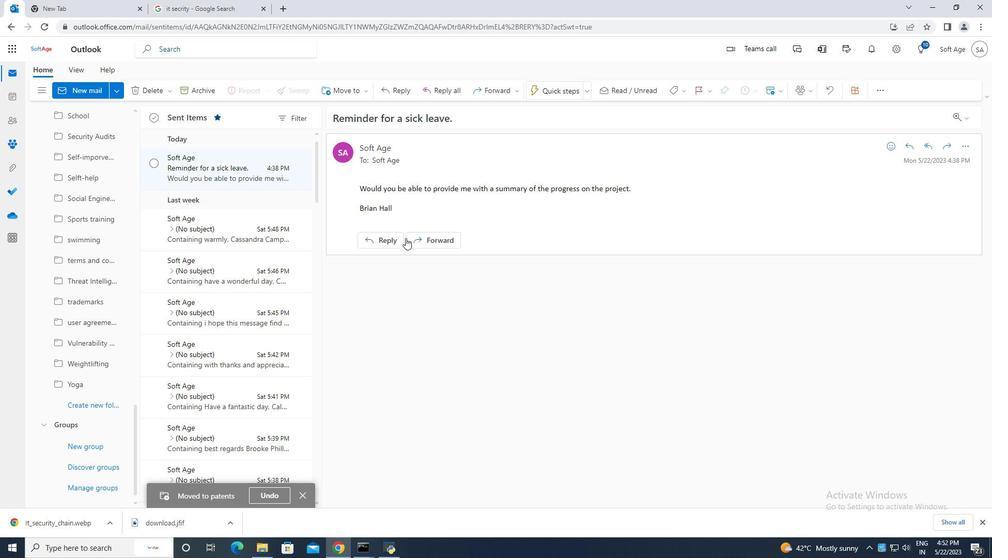 
